 Task: Set the Outlook calendar to auto-archive every 15 days.
Action: Mouse moved to (17, 71)
Screenshot: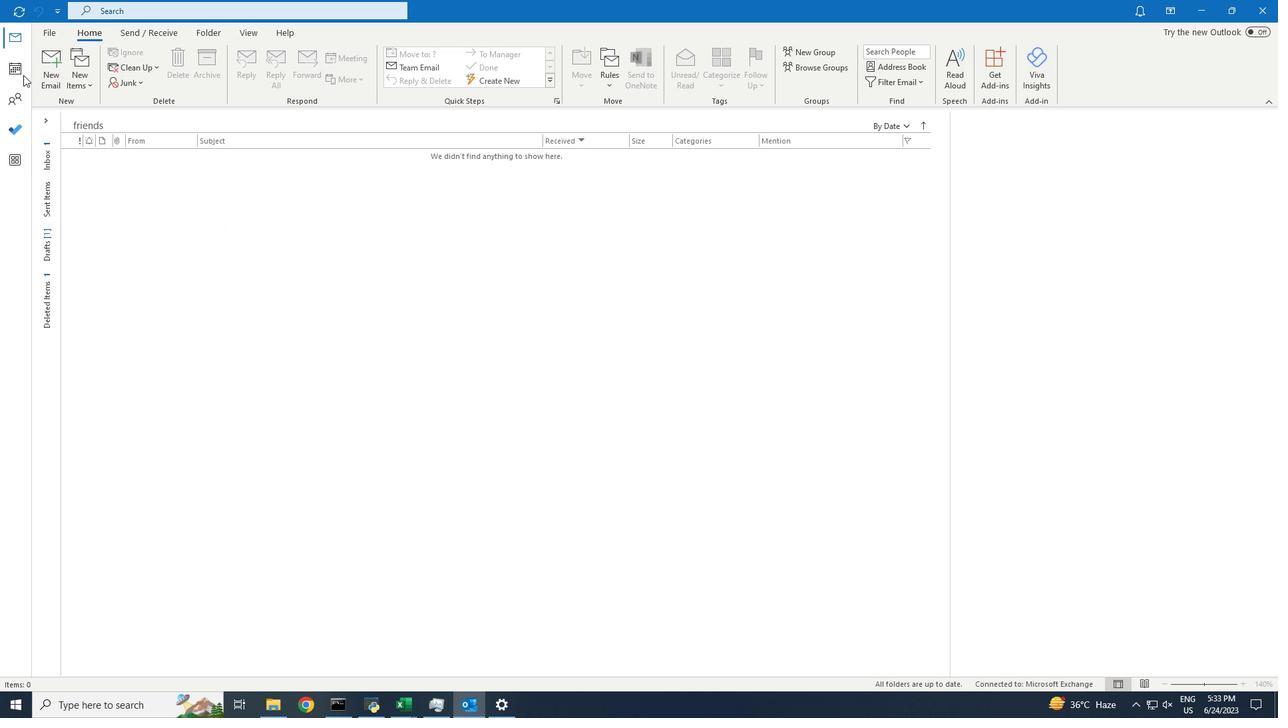 
Action: Mouse pressed left at (17, 71)
Screenshot: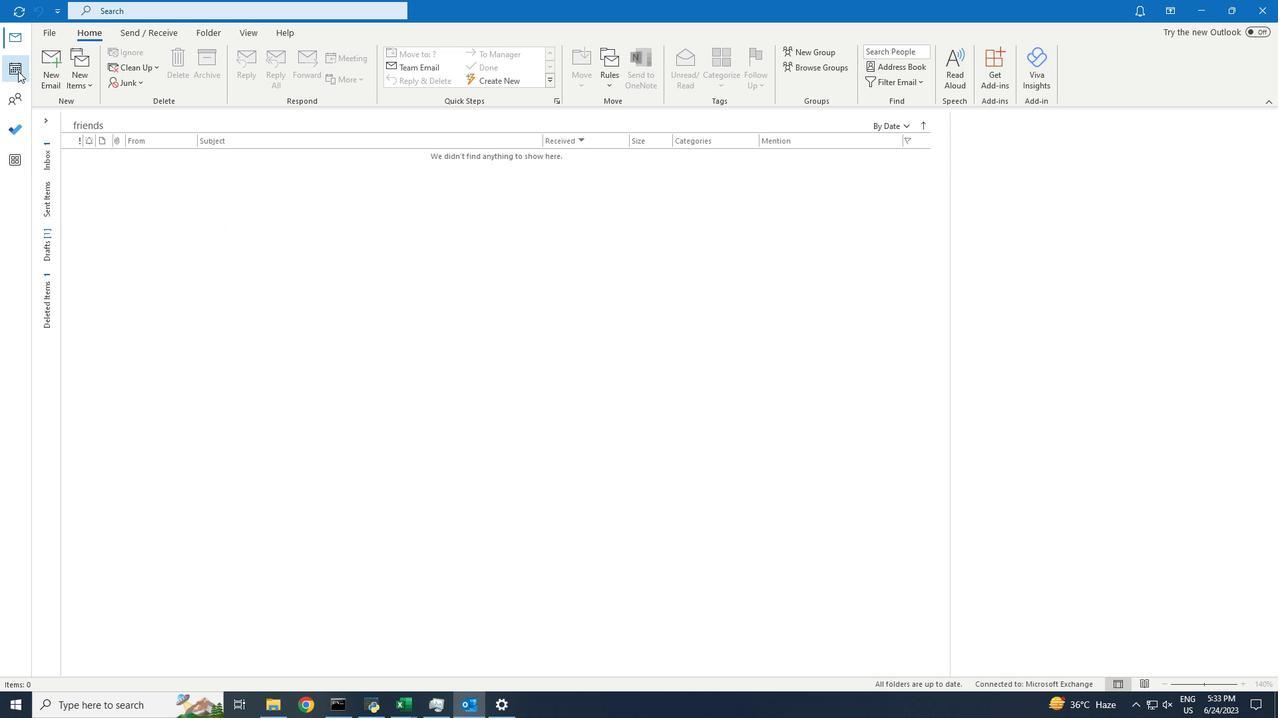 
Action: Mouse moved to (16, 66)
Screenshot: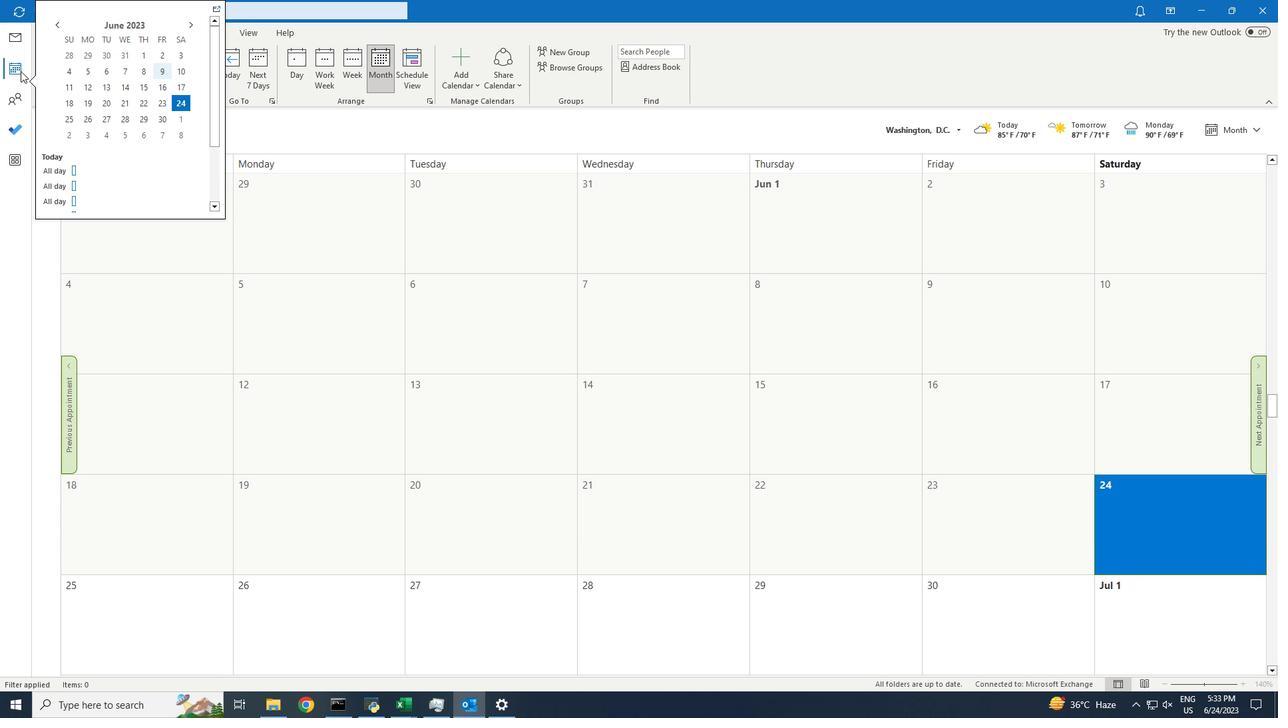 
Action: Mouse pressed left at (16, 66)
Screenshot: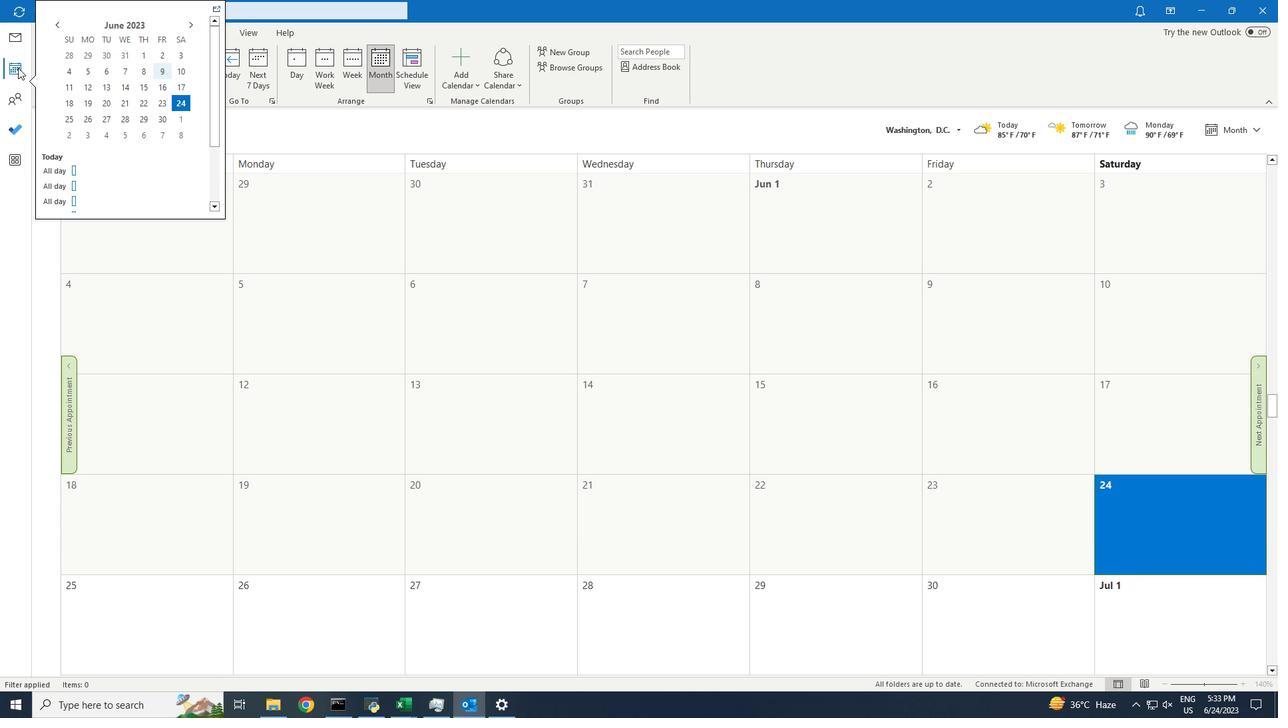 
Action: Mouse moved to (208, 32)
Screenshot: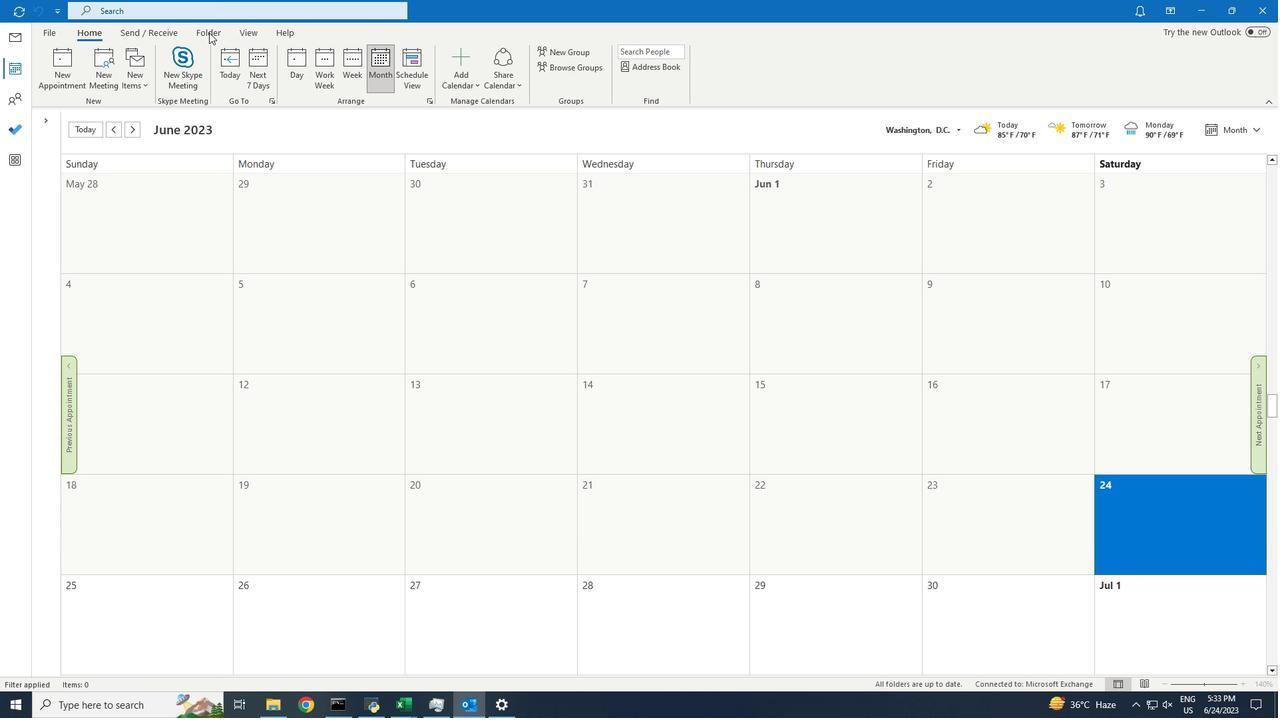 
Action: Mouse pressed left at (208, 32)
Screenshot: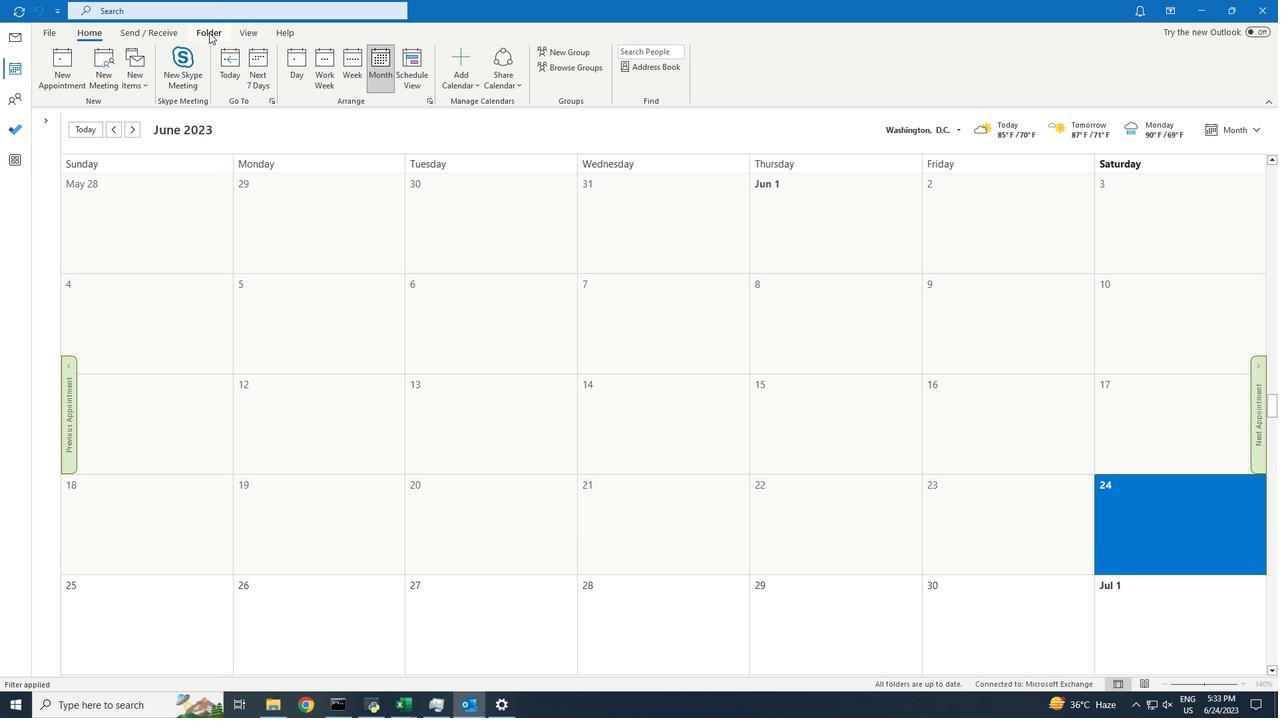 
Action: Mouse moved to (316, 75)
Screenshot: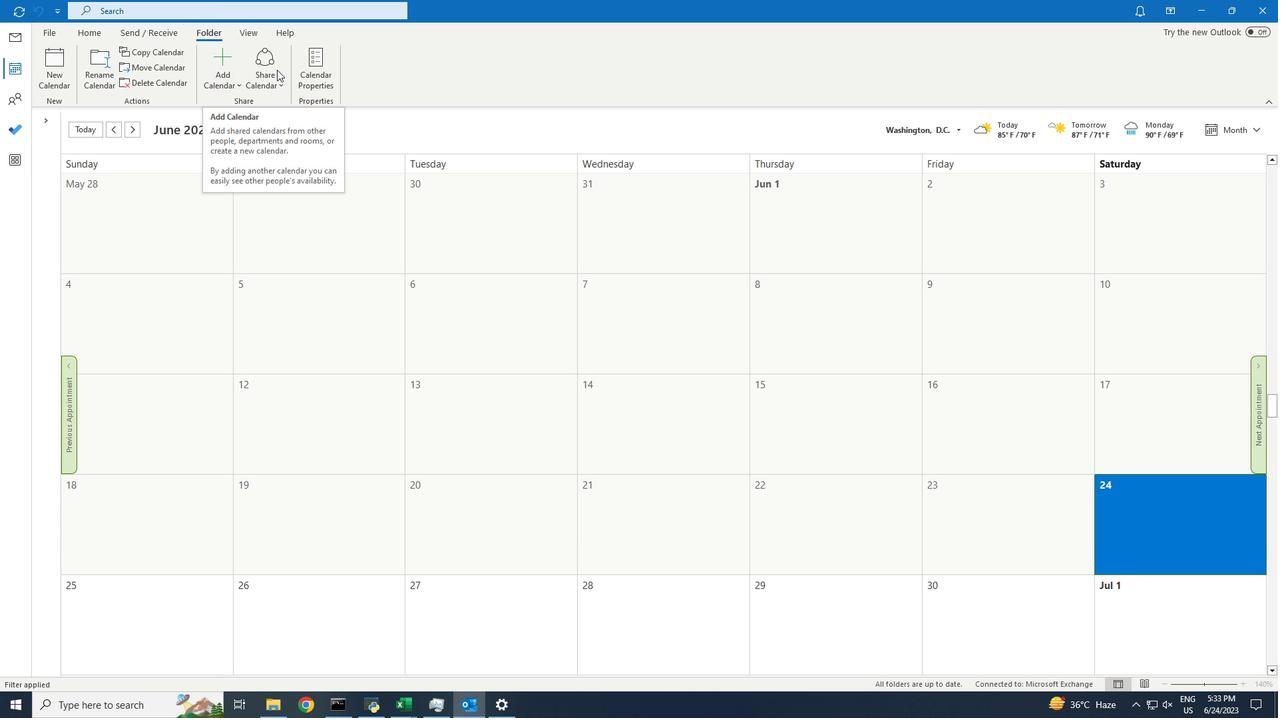 
Action: Mouse pressed left at (316, 75)
Screenshot: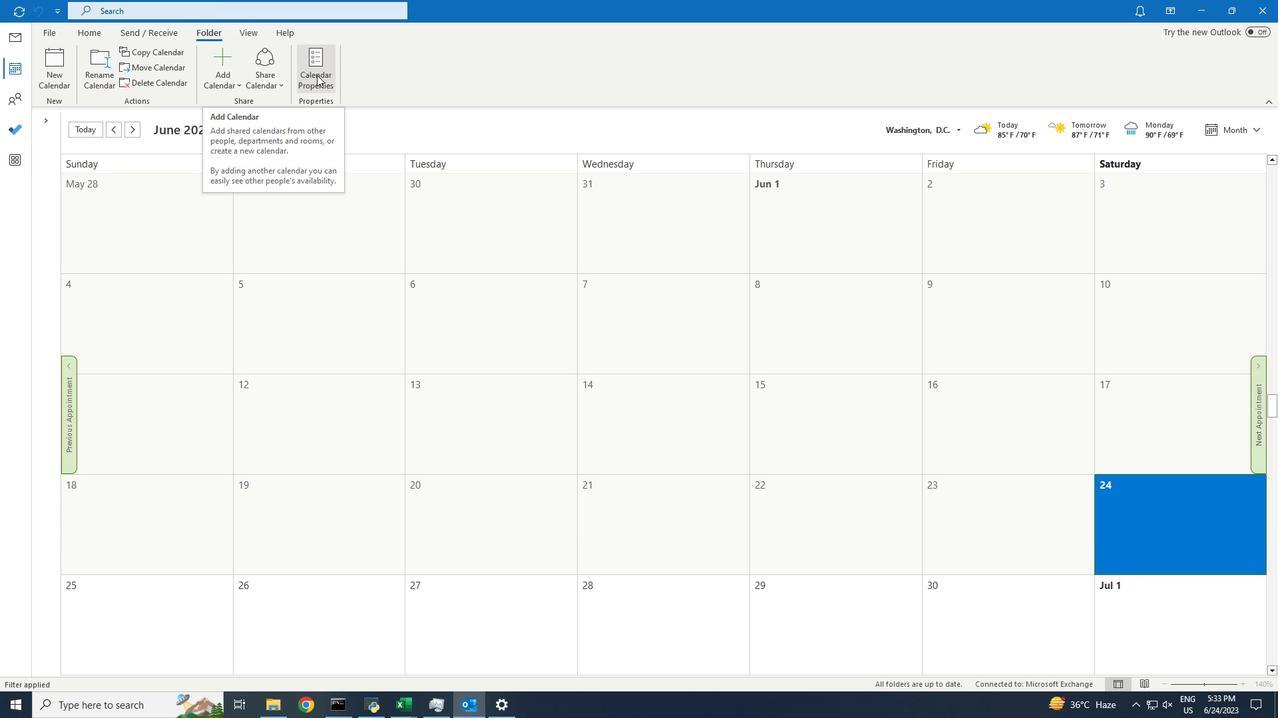 
Action: Mouse moved to (573, 200)
Screenshot: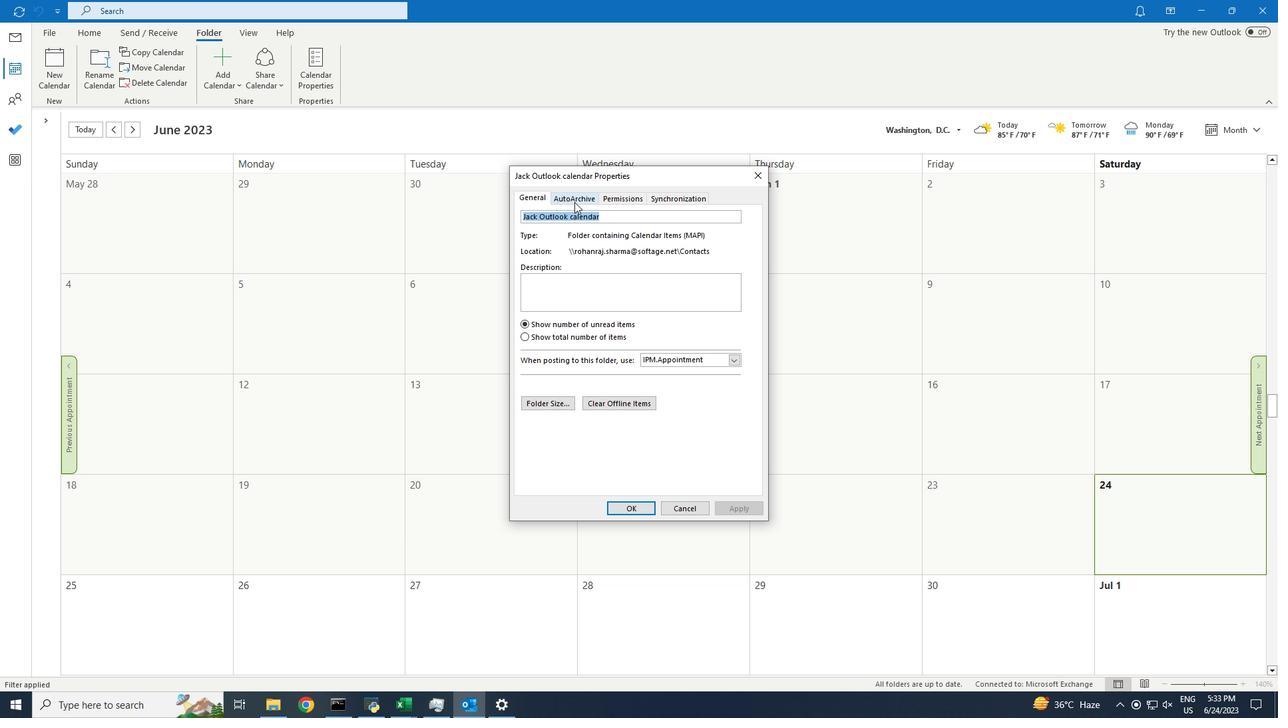 
Action: Mouse pressed left at (573, 200)
Screenshot: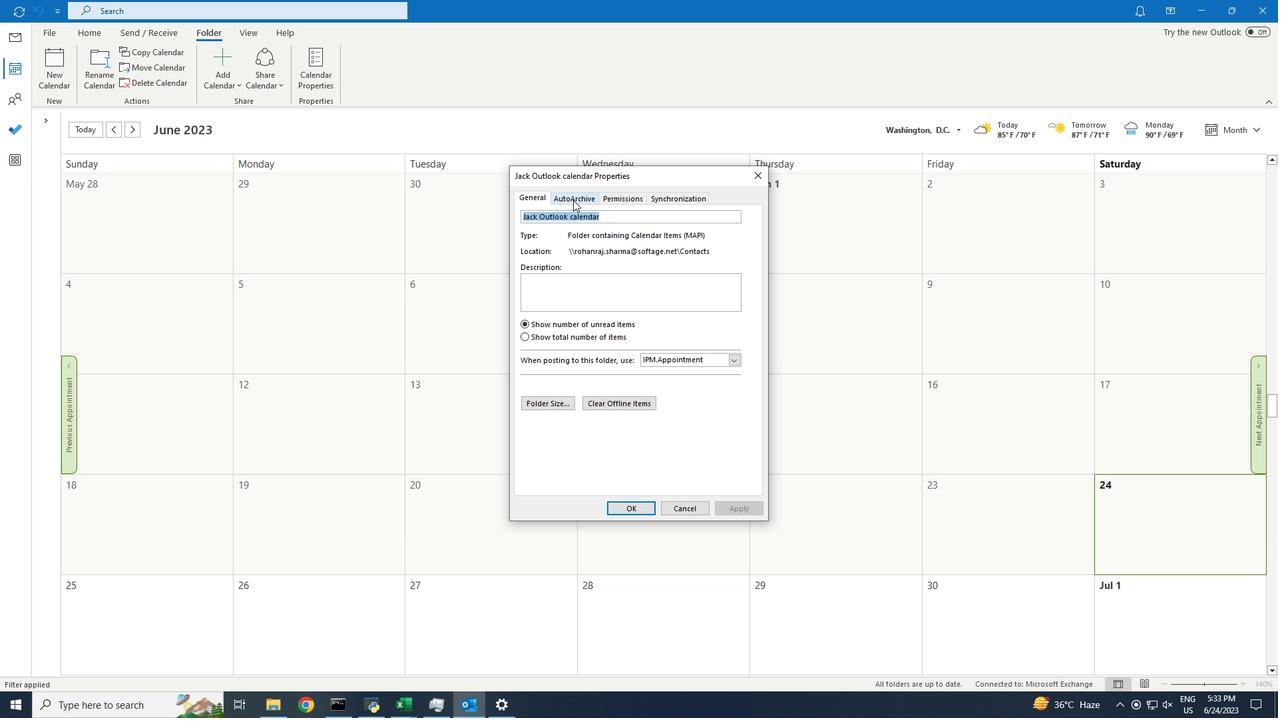
Action: Mouse moved to (523, 224)
Screenshot: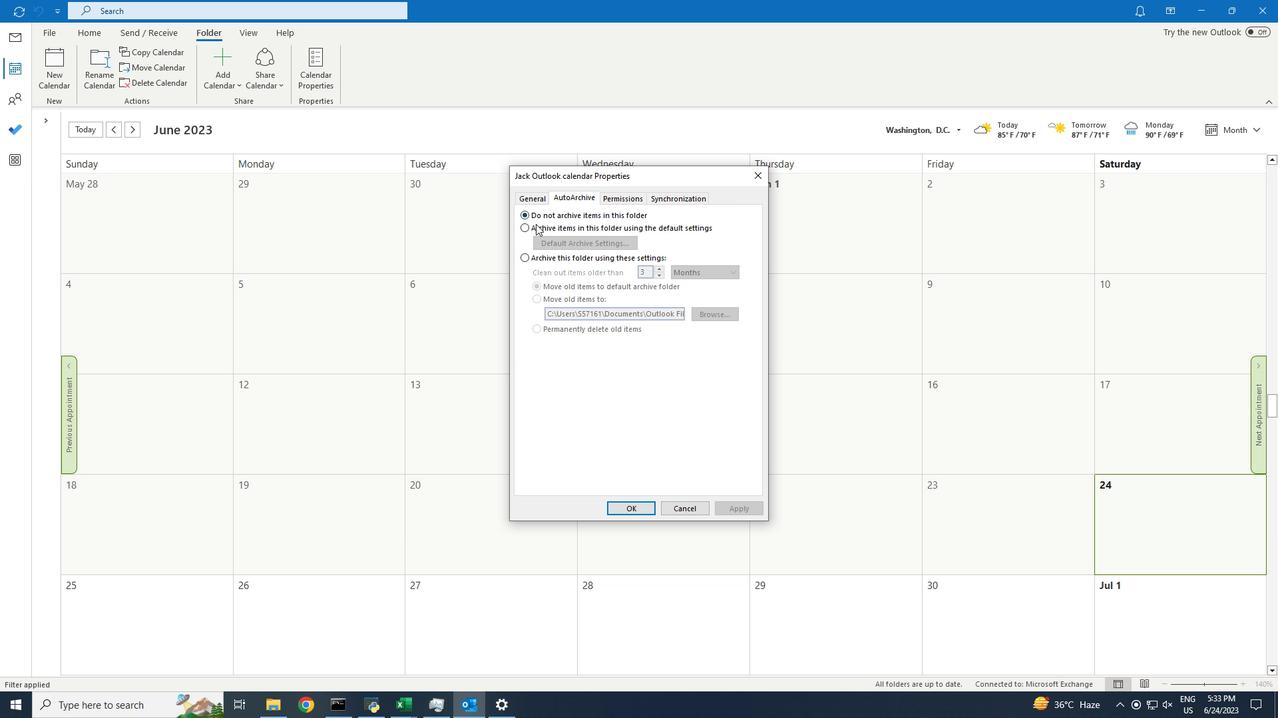 
Action: Mouse pressed left at (523, 224)
Screenshot: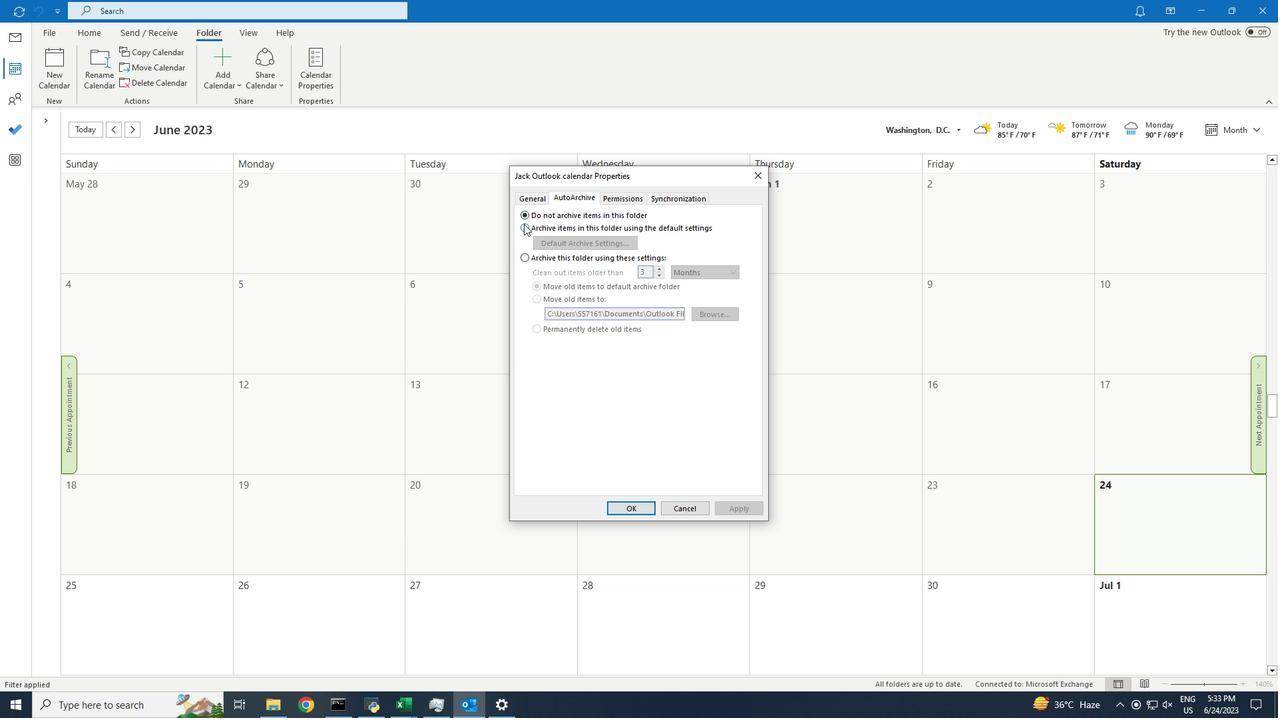 
Action: Mouse moved to (557, 242)
Screenshot: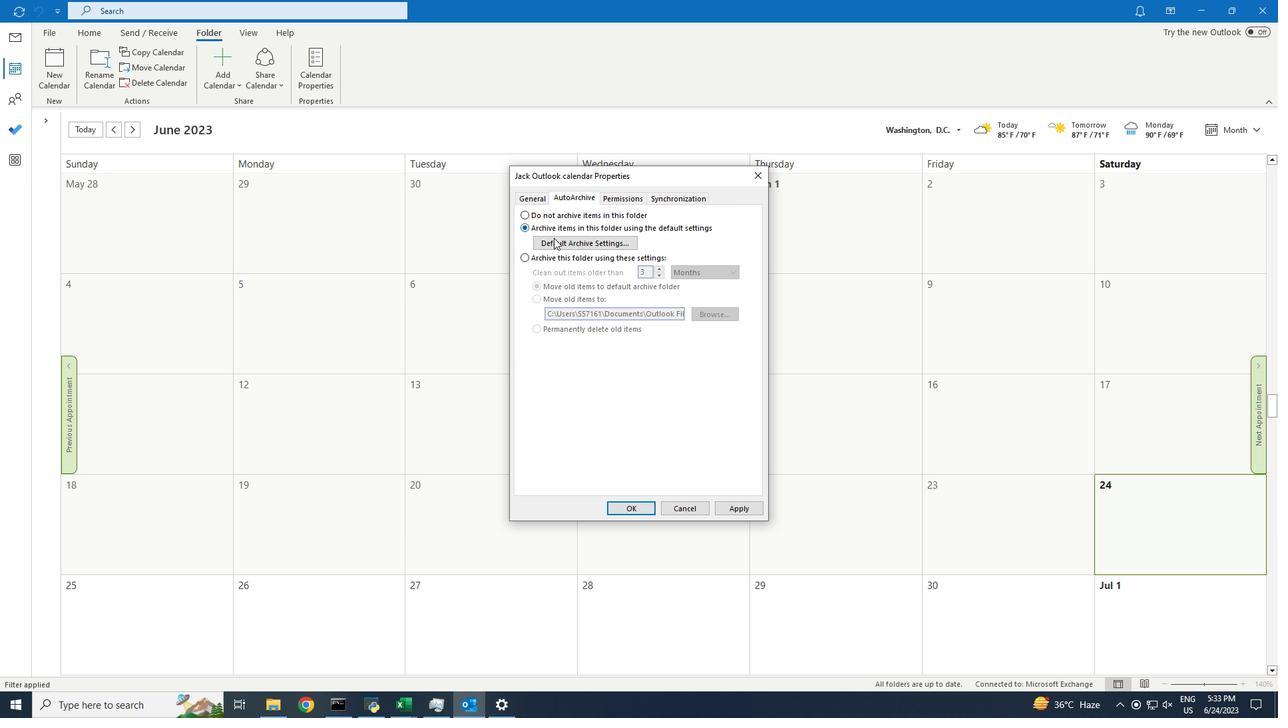 
Action: Mouse pressed left at (557, 242)
Screenshot: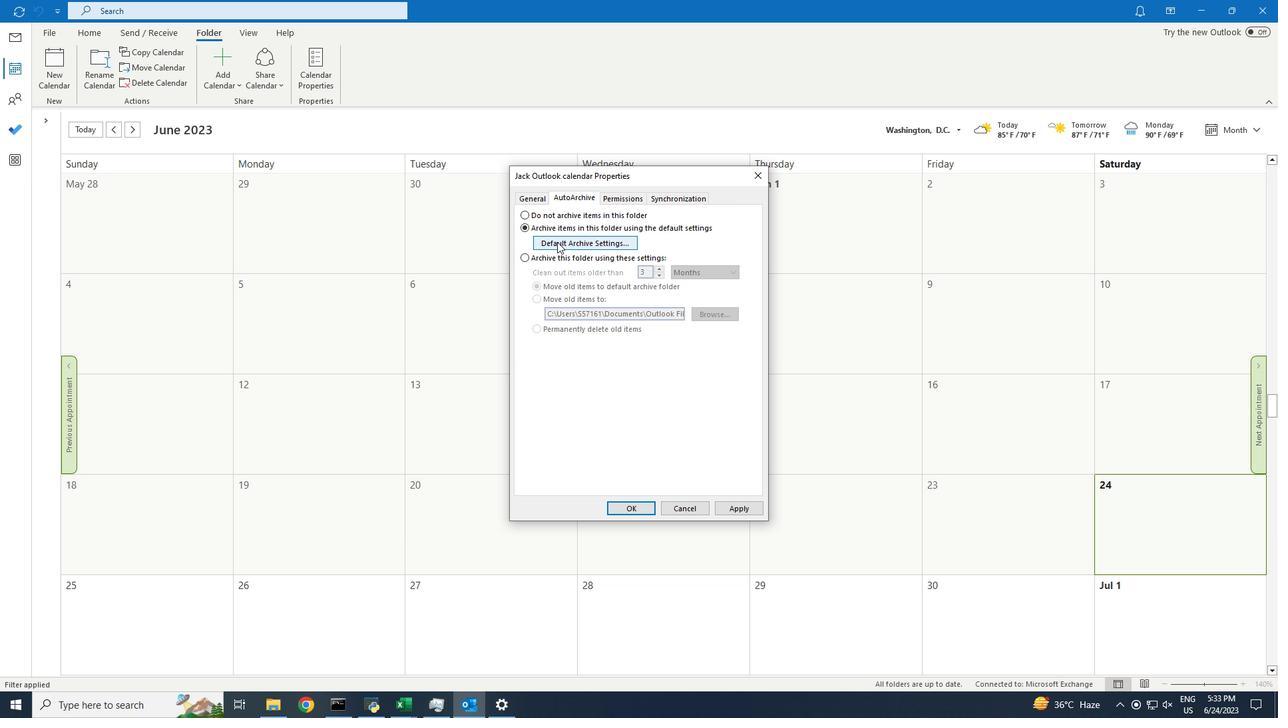 
Action: Mouse moved to (529, 249)
Screenshot: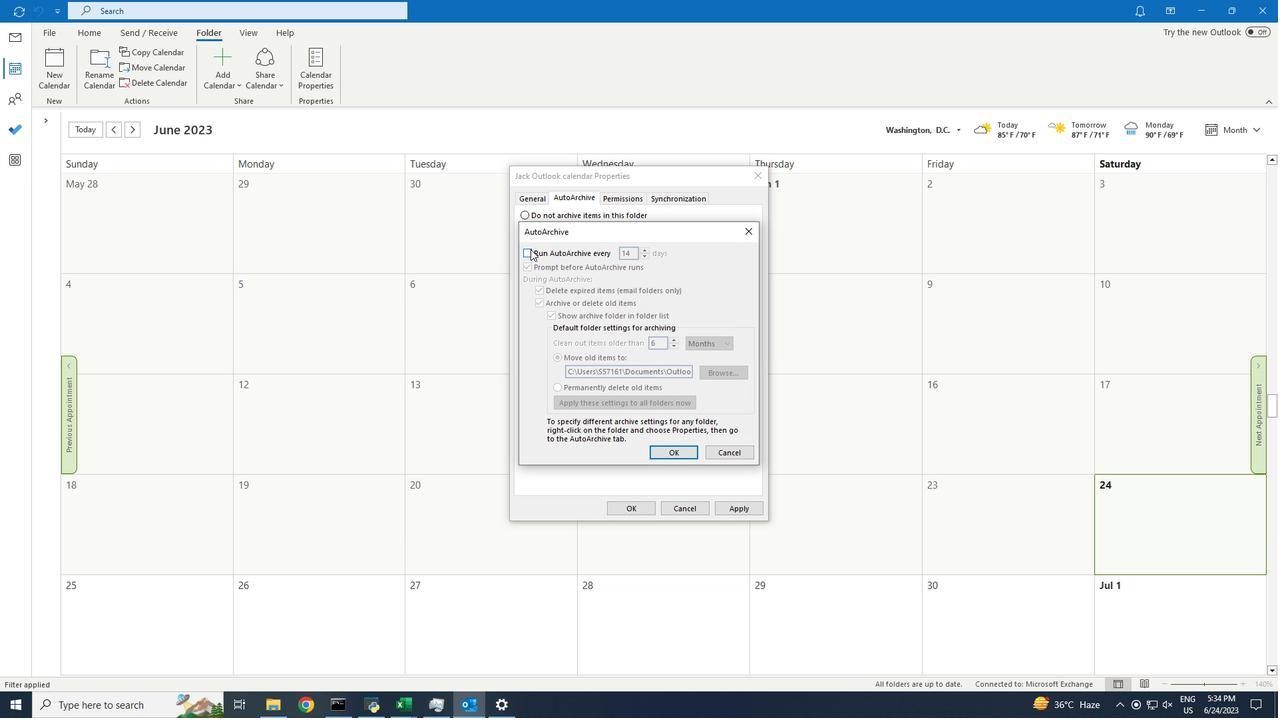 
Action: Mouse pressed left at (529, 249)
Screenshot: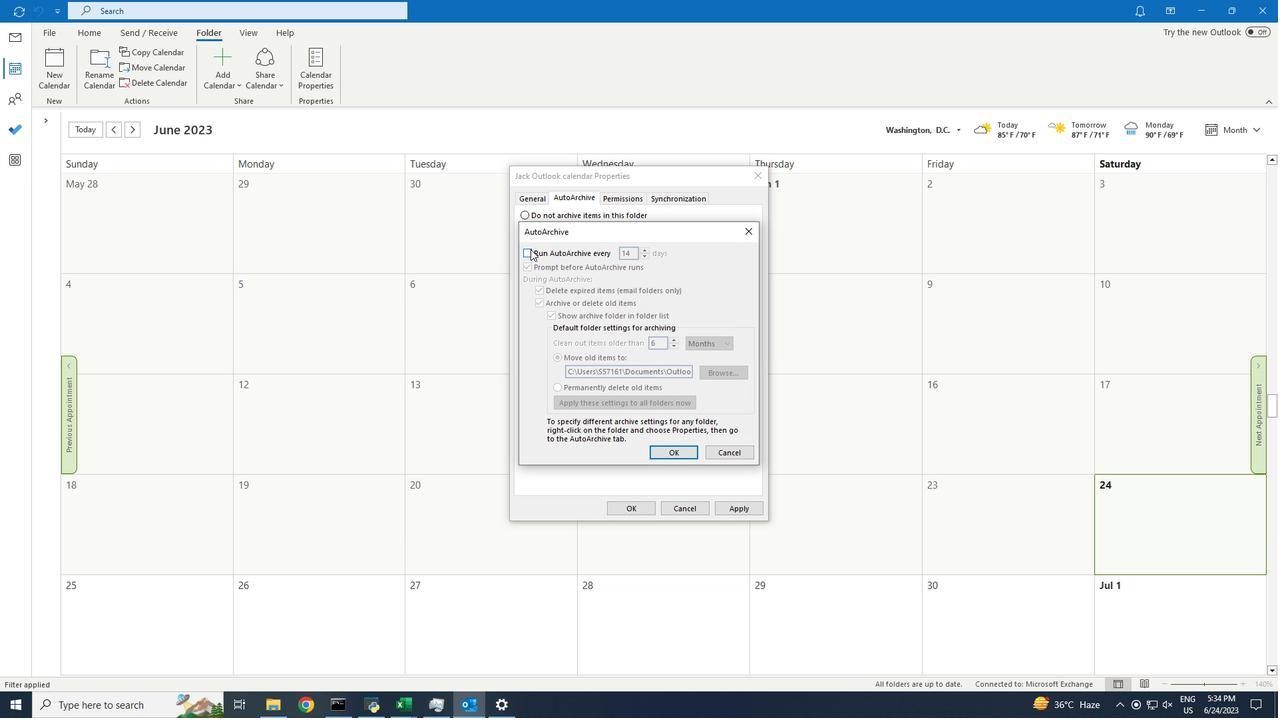 
Action: Mouse moved to (643, 250)
Screenshot: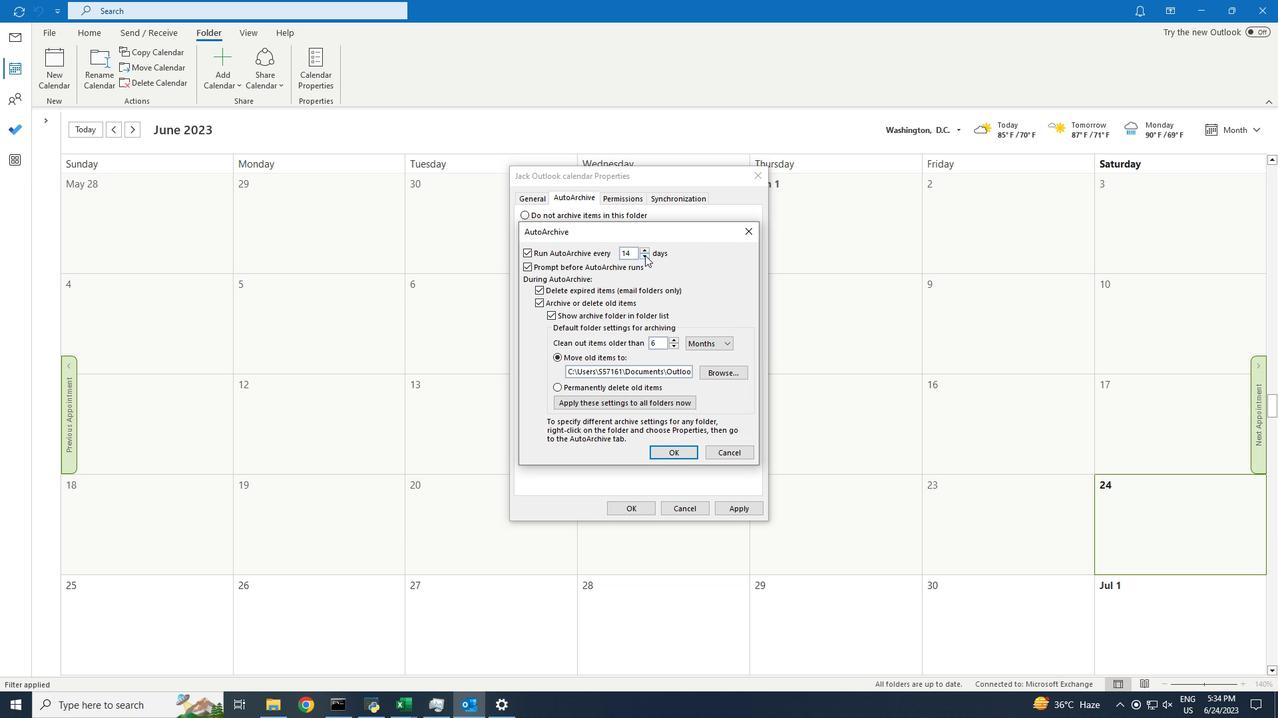 
Action: Mouse pressed left at (643, 250)
Screenshot: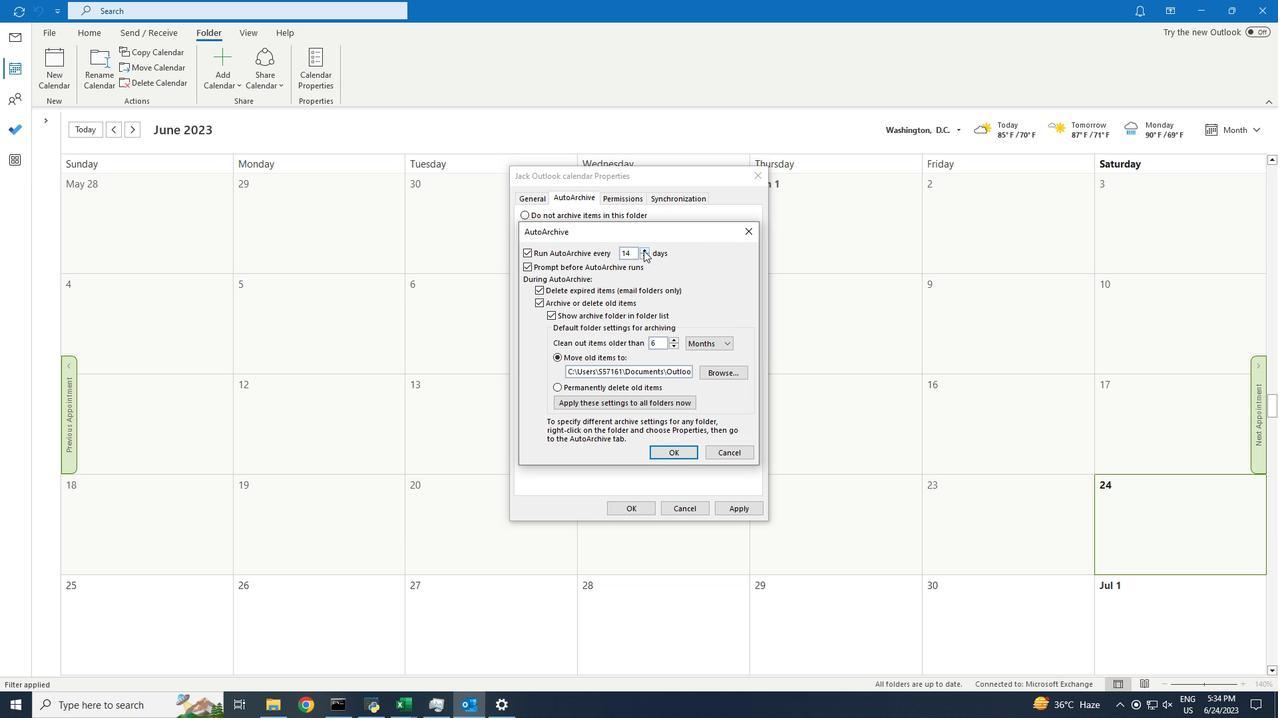 
Action: Mouse moved to (658, 454)
Screenshot: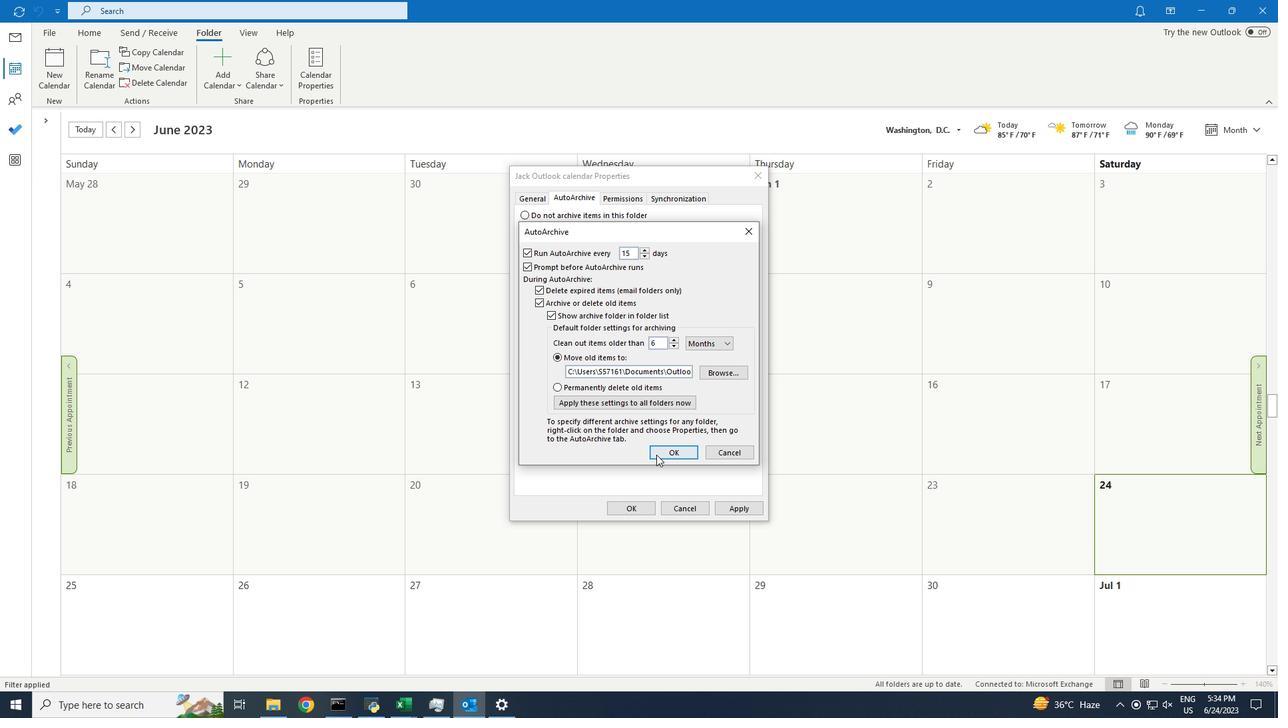 
Action: Mouse pressed left at (658, 454)
Screenshot: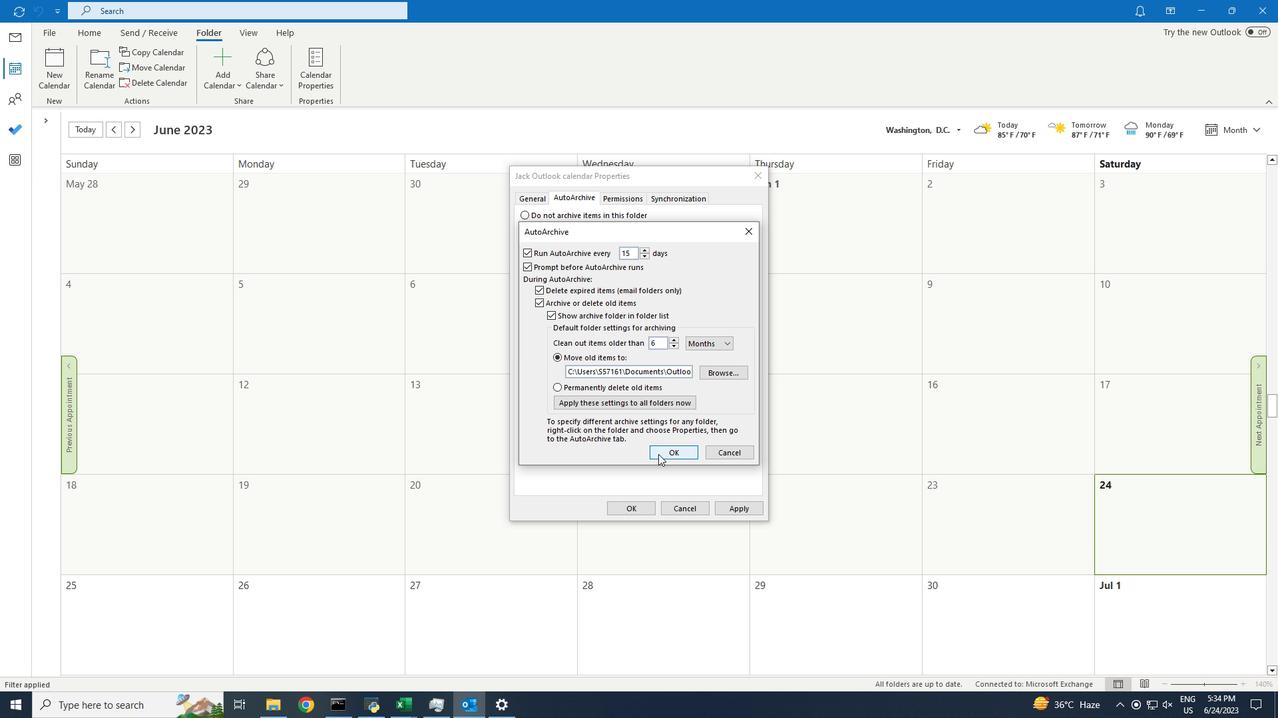 
Action: Mouse moved to (643, 507)
Screenshot: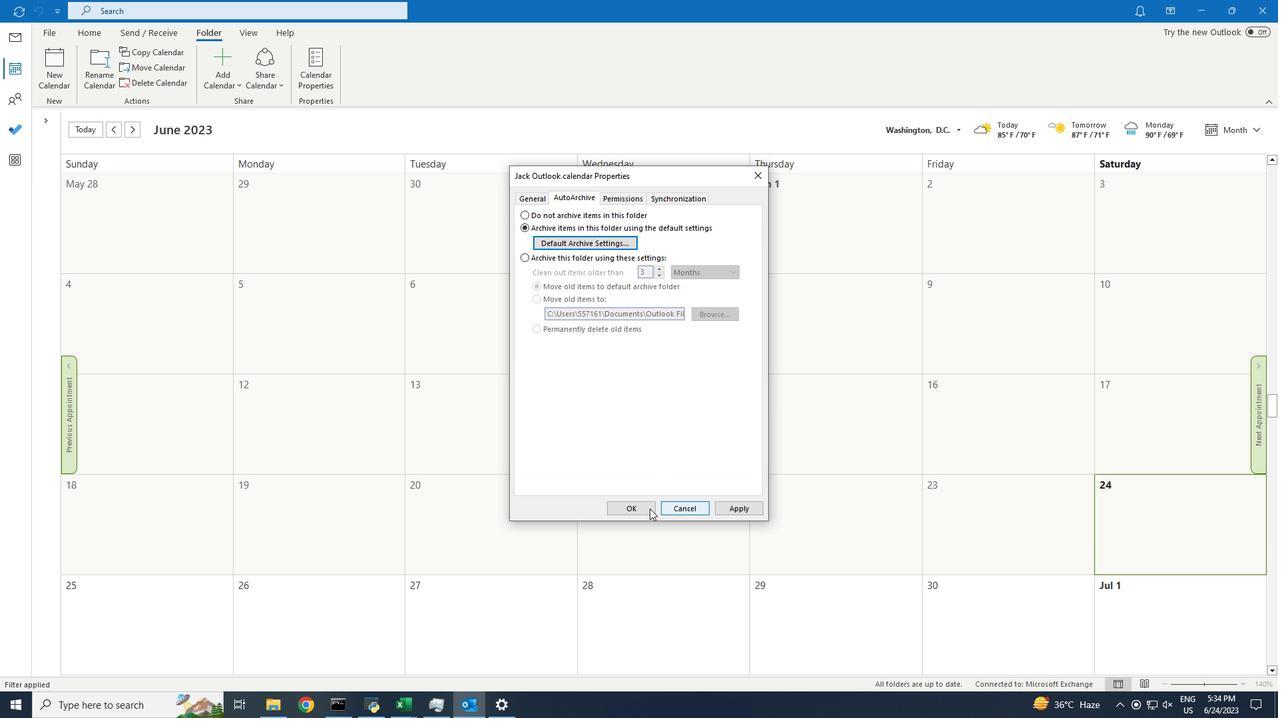 
Action: Mouse pressed left at (643, 507)
Screenshot: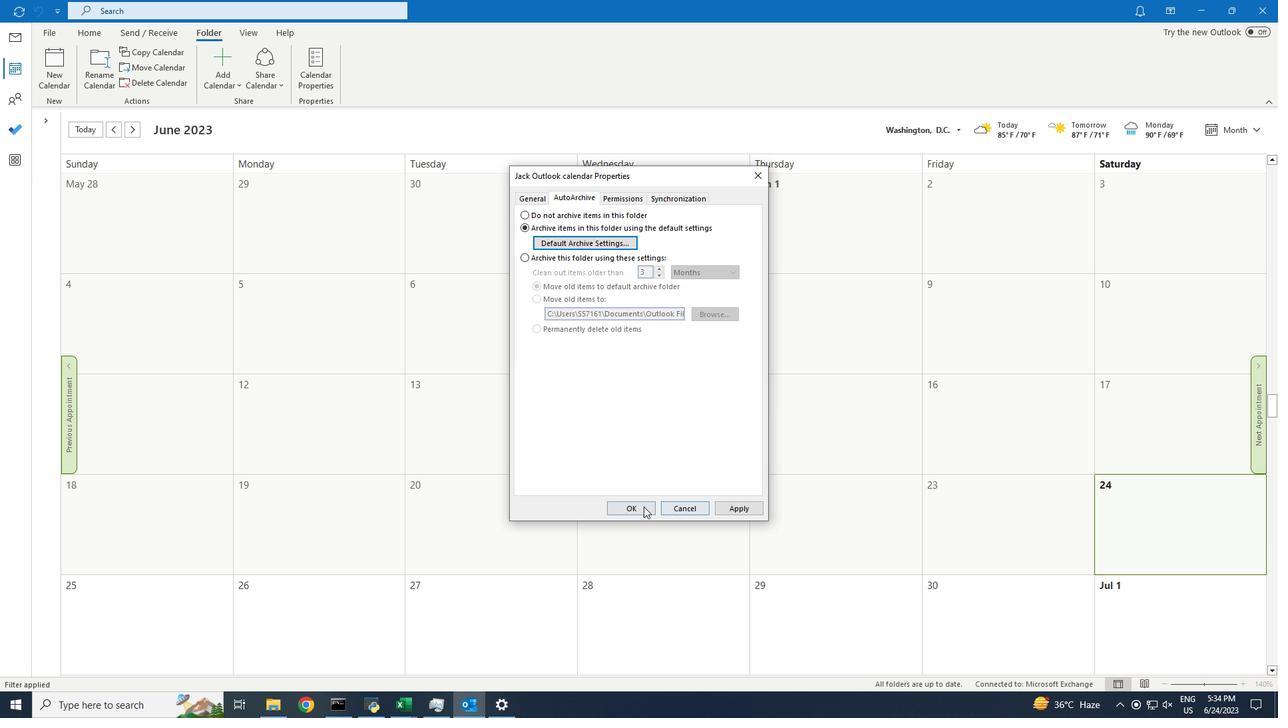 
